 Task: Maximized the panel size.
Action: Mouse moved to (205, 223)
Screenshot: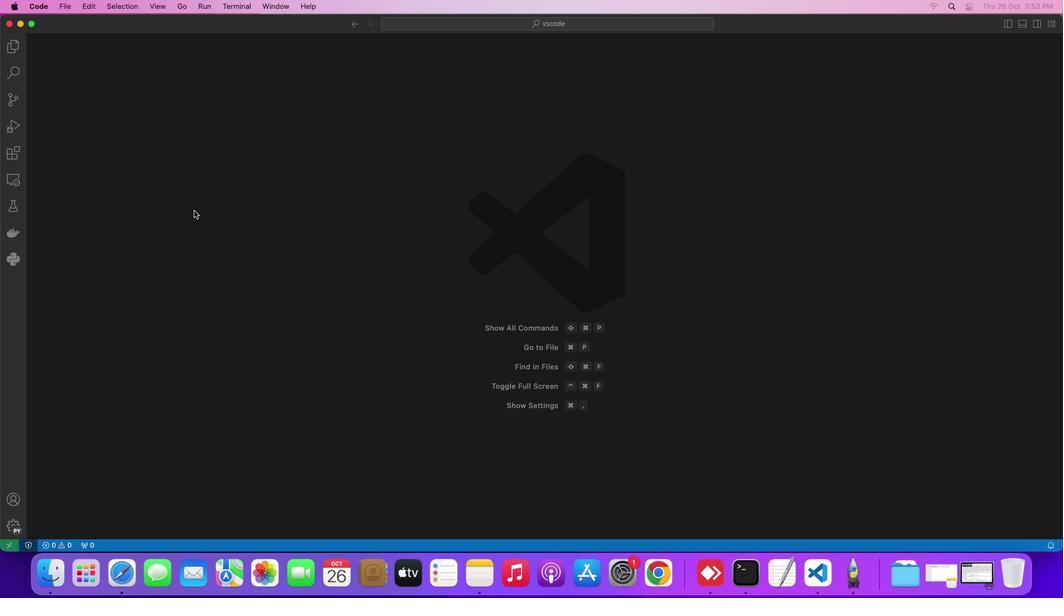 
Action: Mouse pressed left at (205, 223)
Screenshot: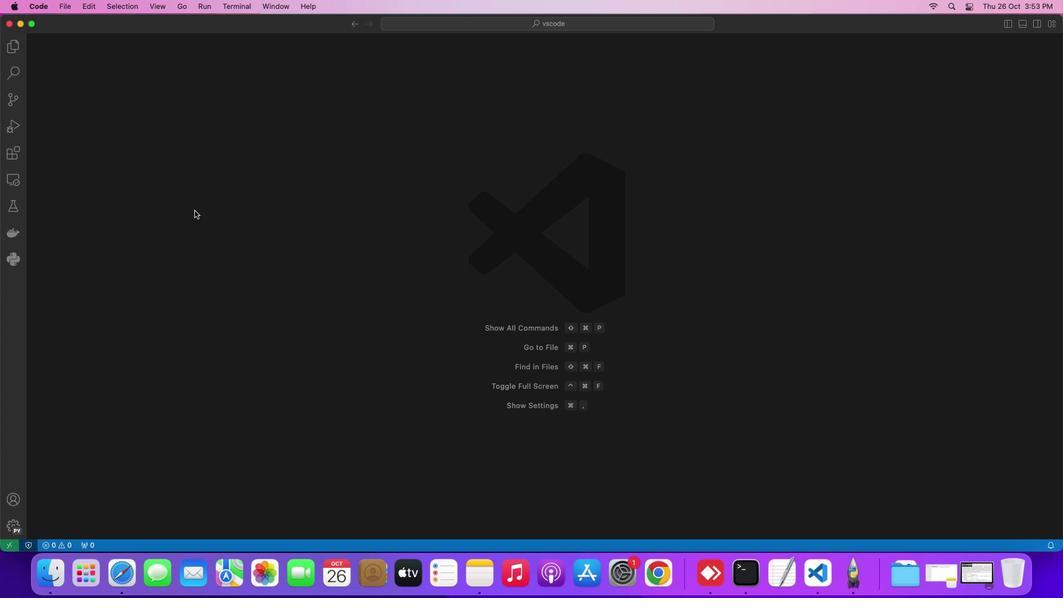 
Action: Mouse moved to (249, 11)
Screenshot: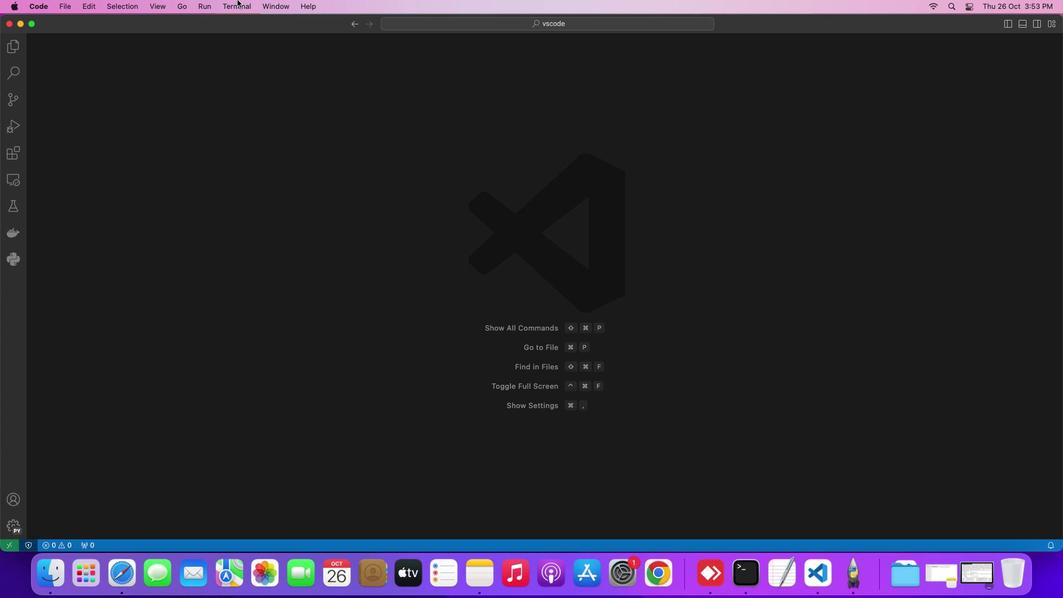 
Action: Mouse pressed left at (249, 11)
Screenshot: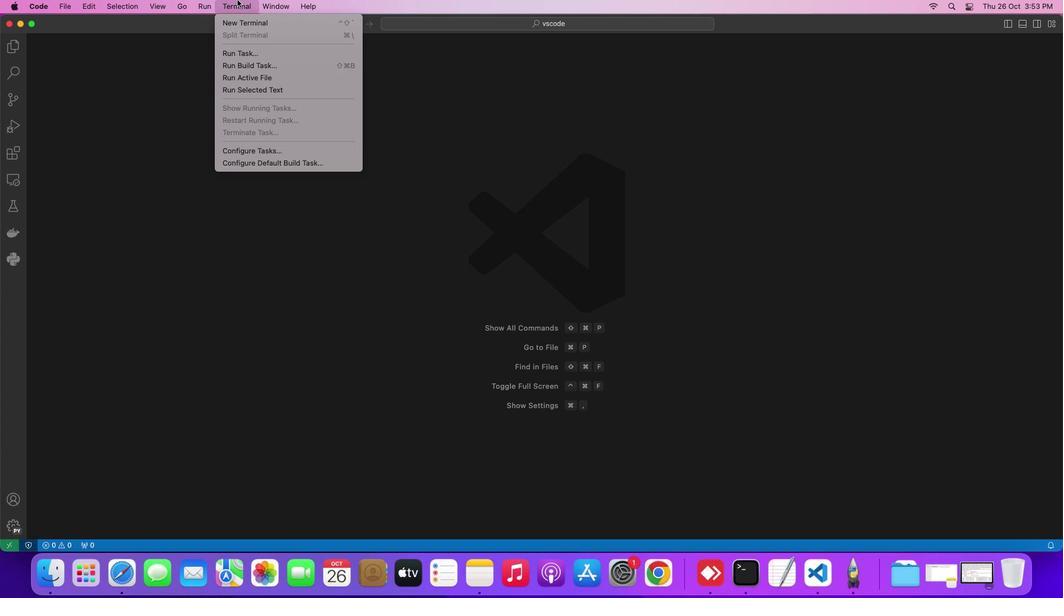 
Action: Mouse moved to (250, 32)
Screenshot: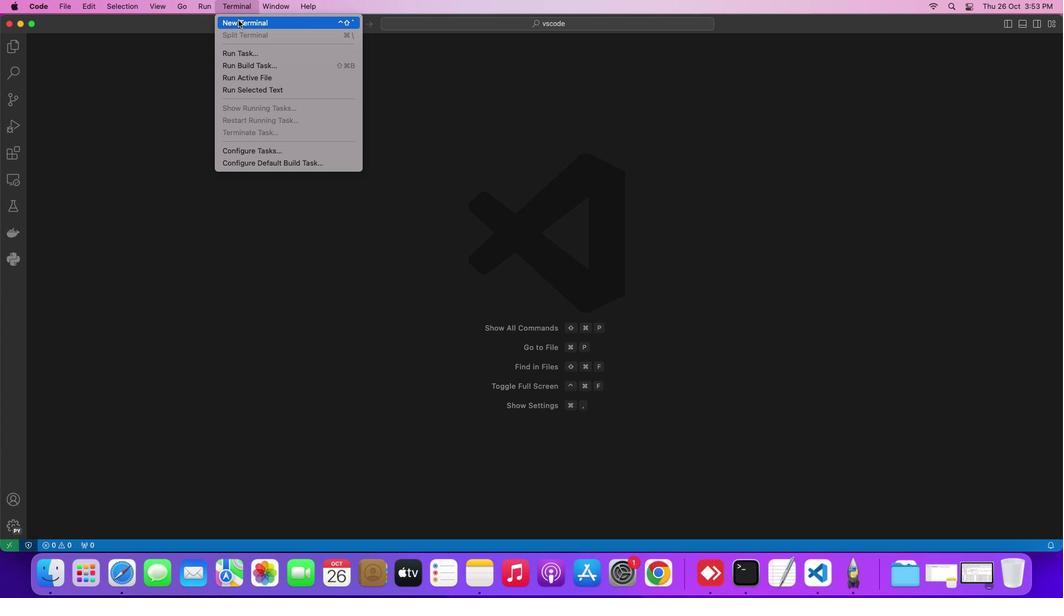 
Action: Mouse pressed left at (250, 32)
Screenshot: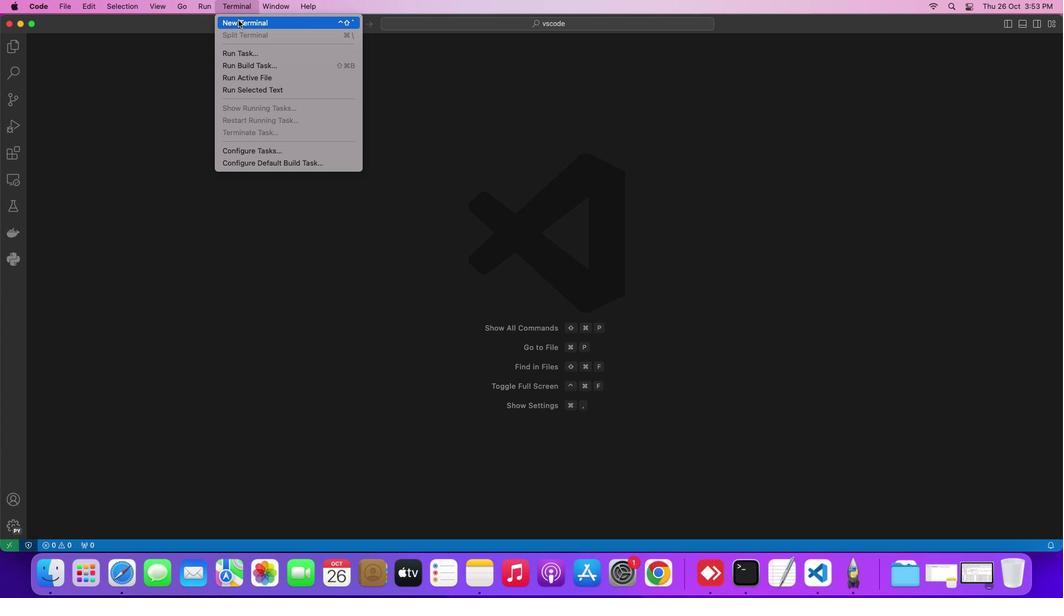 
Action: Mouse moved to (1050, 421)
Screenshot: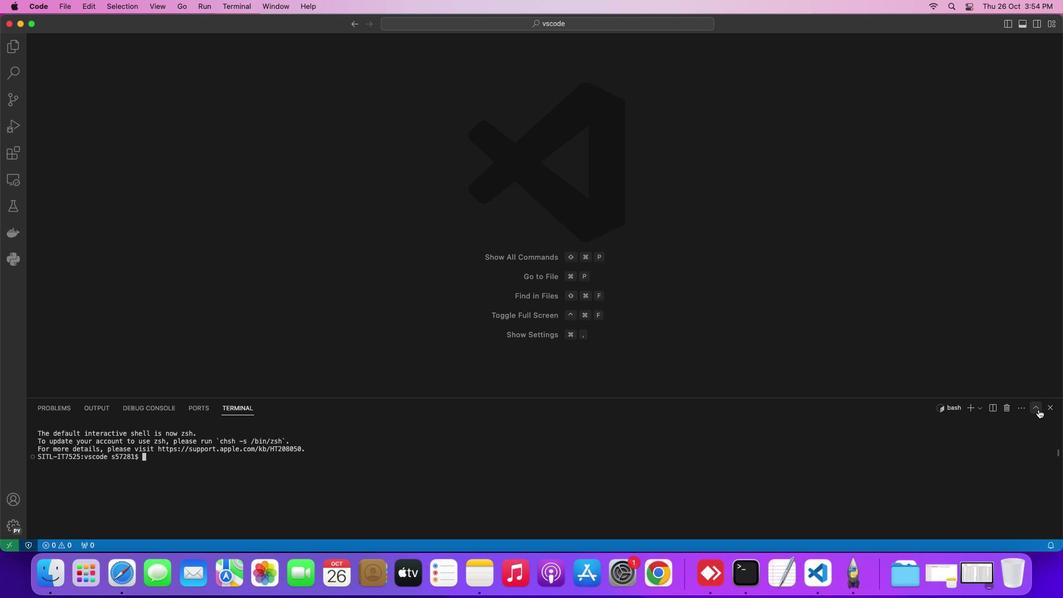 
Action: Mouse pressed left at (1050, 421)
Screenshot: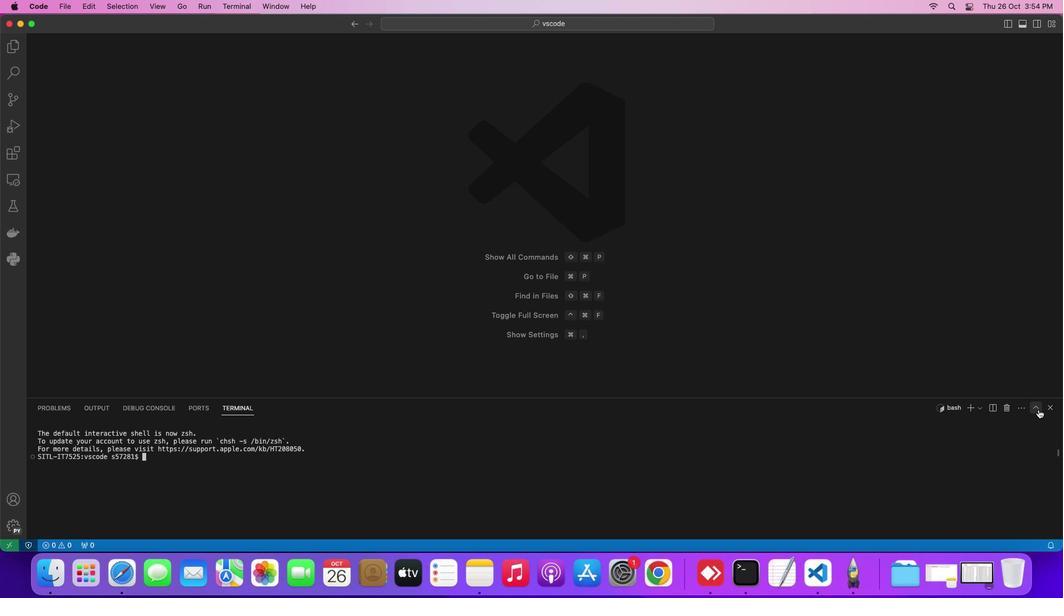 
Action: Mouse moved to (472, 292)
Screenshot: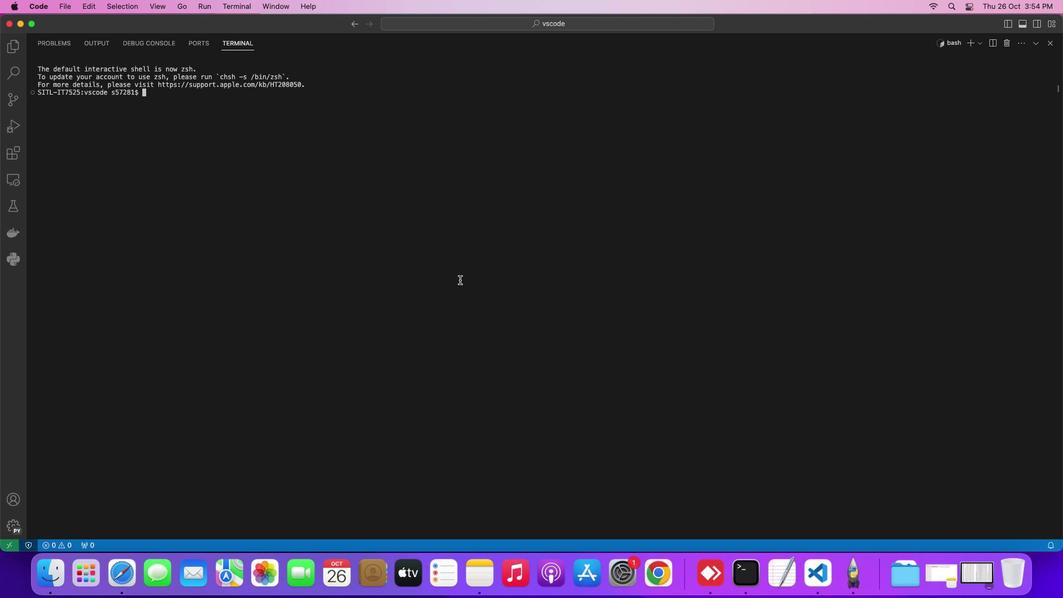 
